 Task: Create a sub task Release to Production / Go Live for the task  Develop a new online tool for social media management in the project AgileNova , assign it to team member softage.3@softage.net and update the status of the sub task to  On Track  , set the priority of the sub task to Low
Action: Mouse moved to (94, 303)
Screenshot: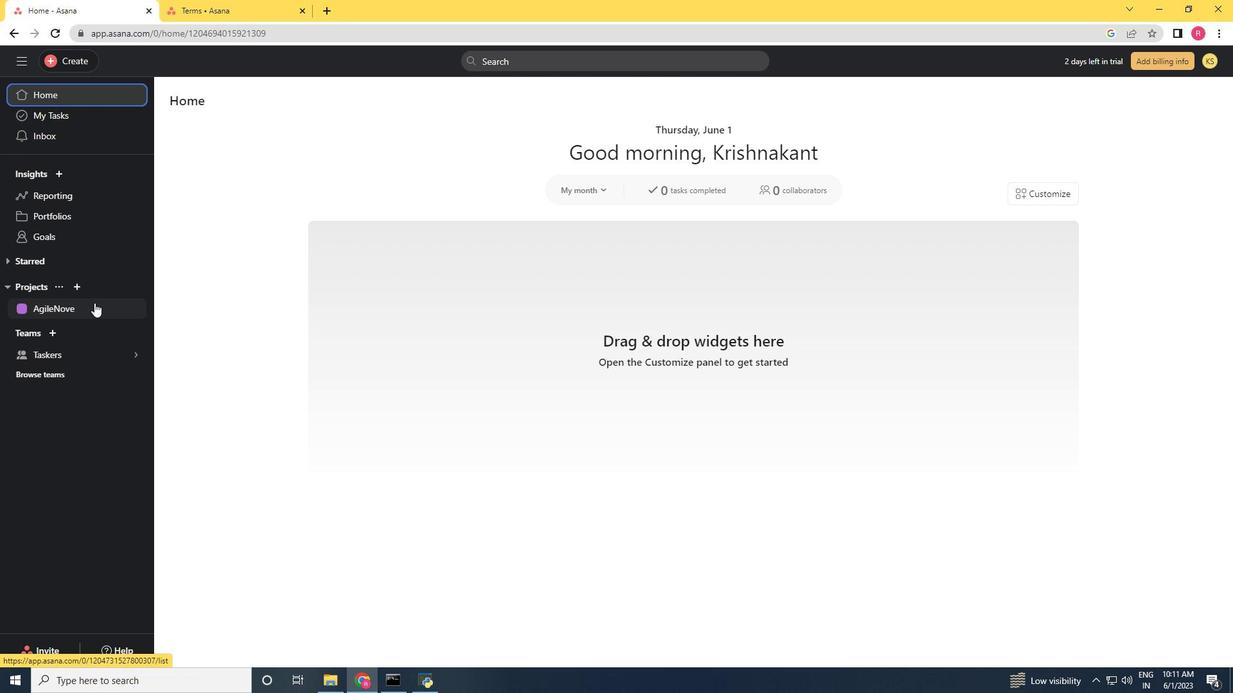 
Action: Mouse pressed left at (94, 303)
Screenshot: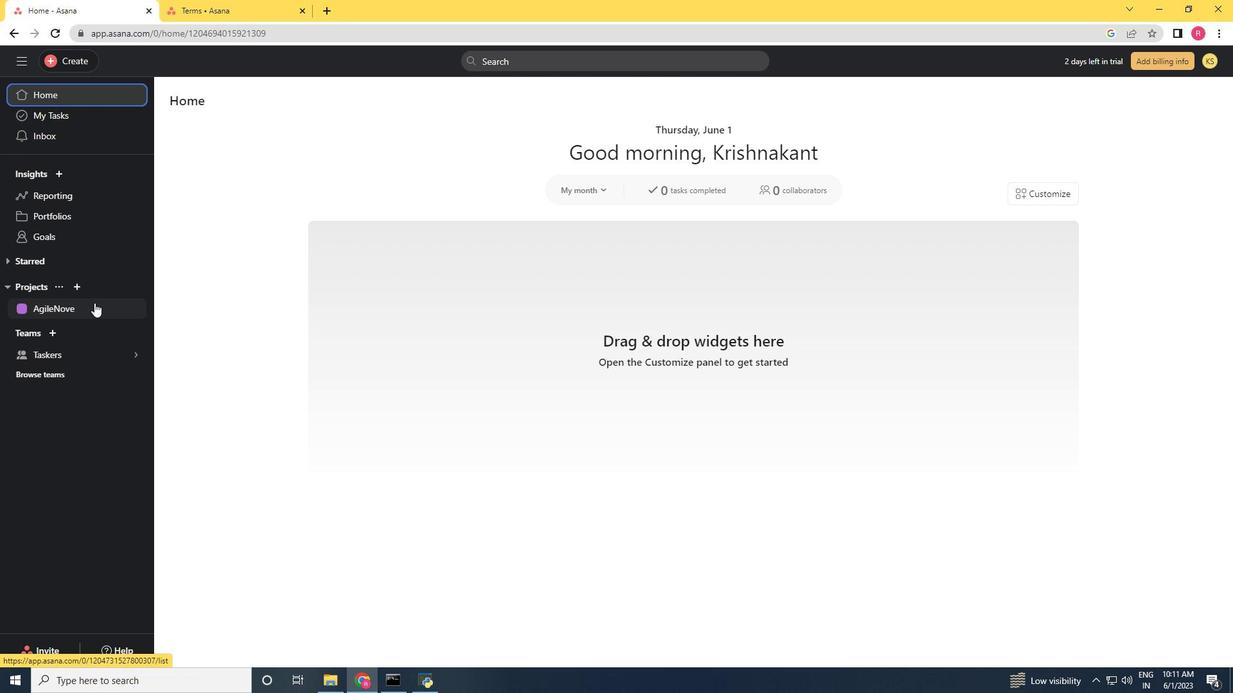 
Action: Mouse moved to (526, 282)
Screenshot: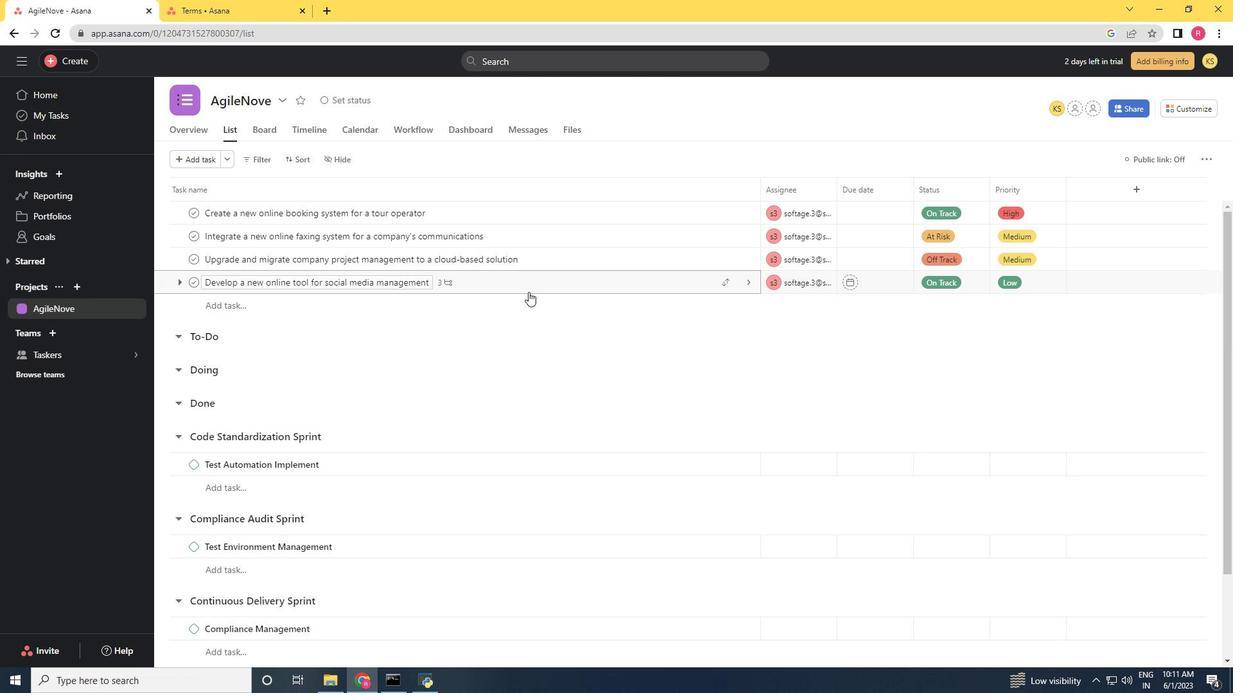 
Action: Mouse pressed left at (526, 282)
Screenshot: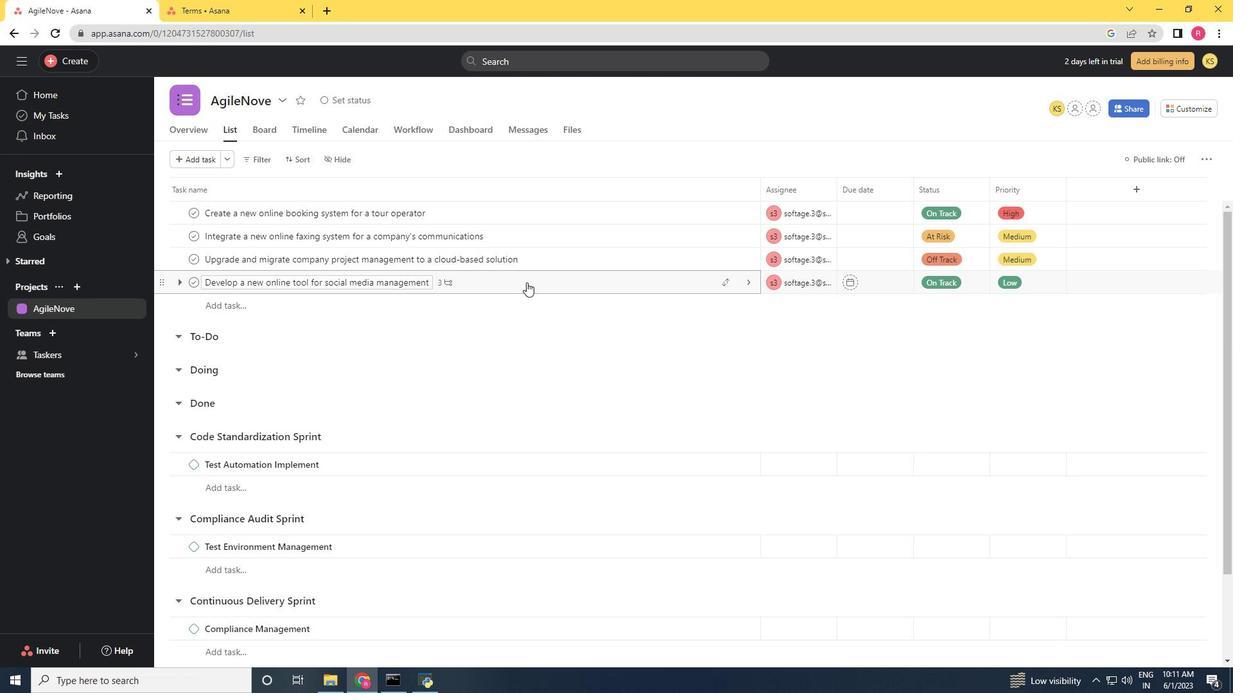 
Action: Mouse moved to (991, 332)
Screenshot: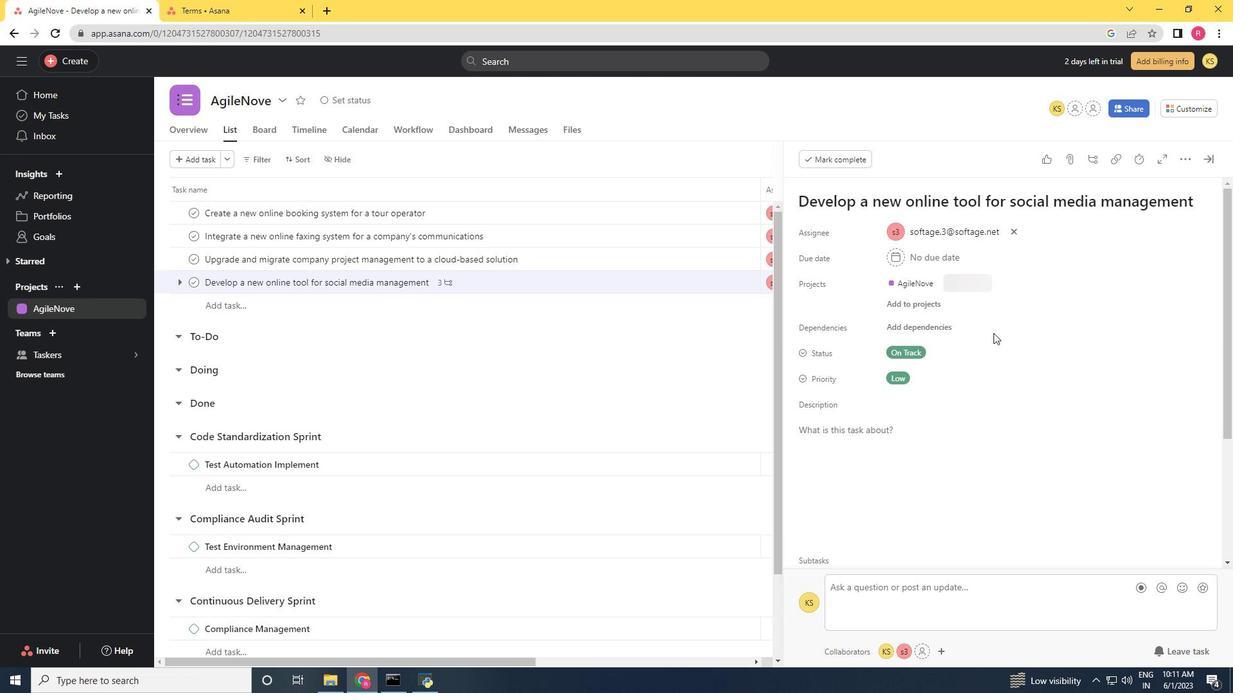 
Action: Mouse scrolled (991, 332) with delta (0, 0)
Screenshot: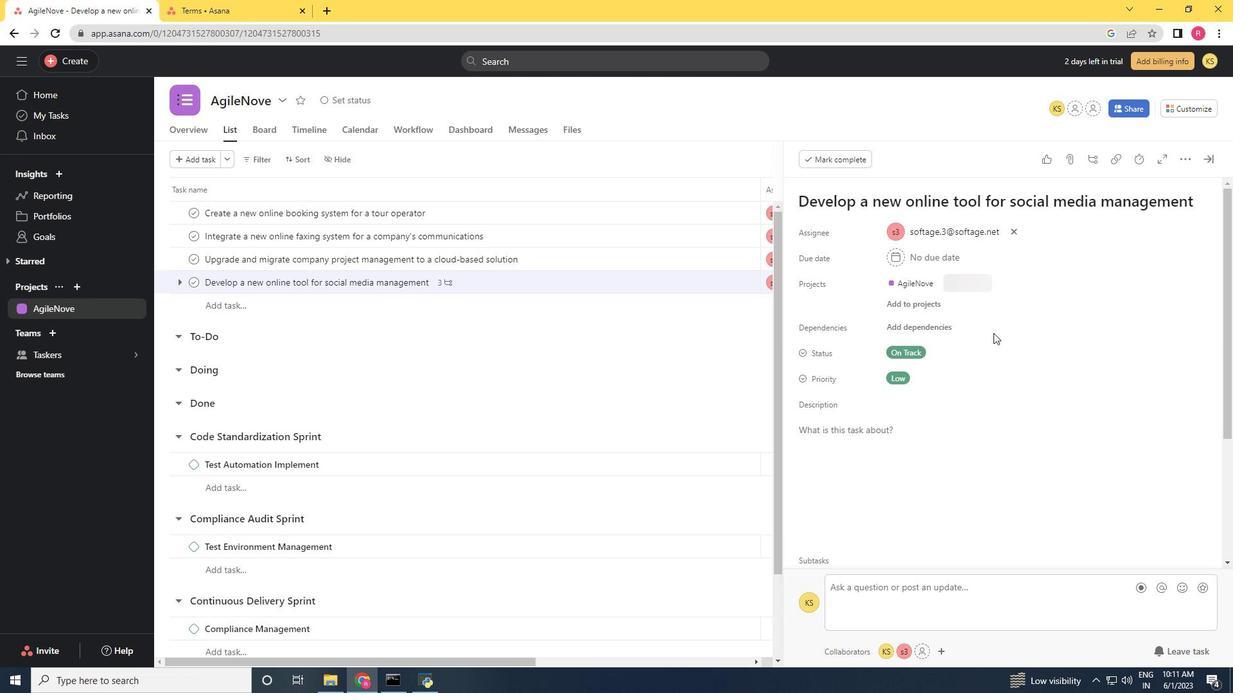 
Action: Mouse moved to (990, 336)
Screenshot: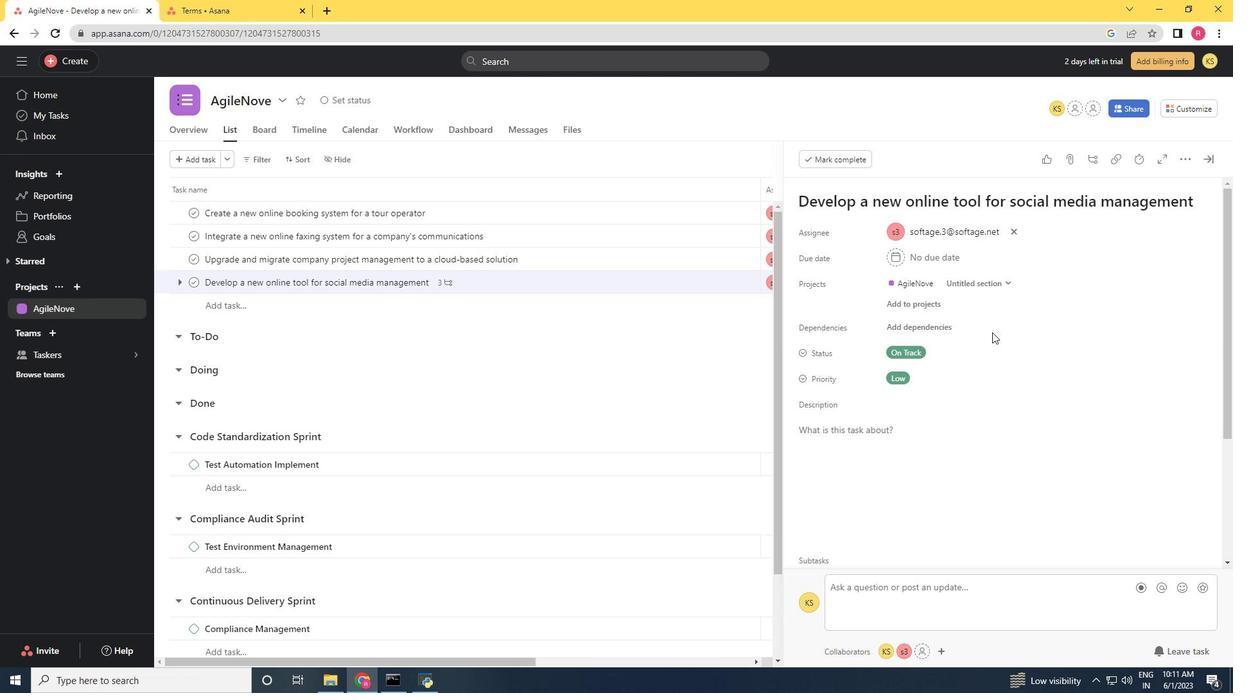 
Action: Mouse scrolled (990, 336) with delta (0, 0)
Screenshot: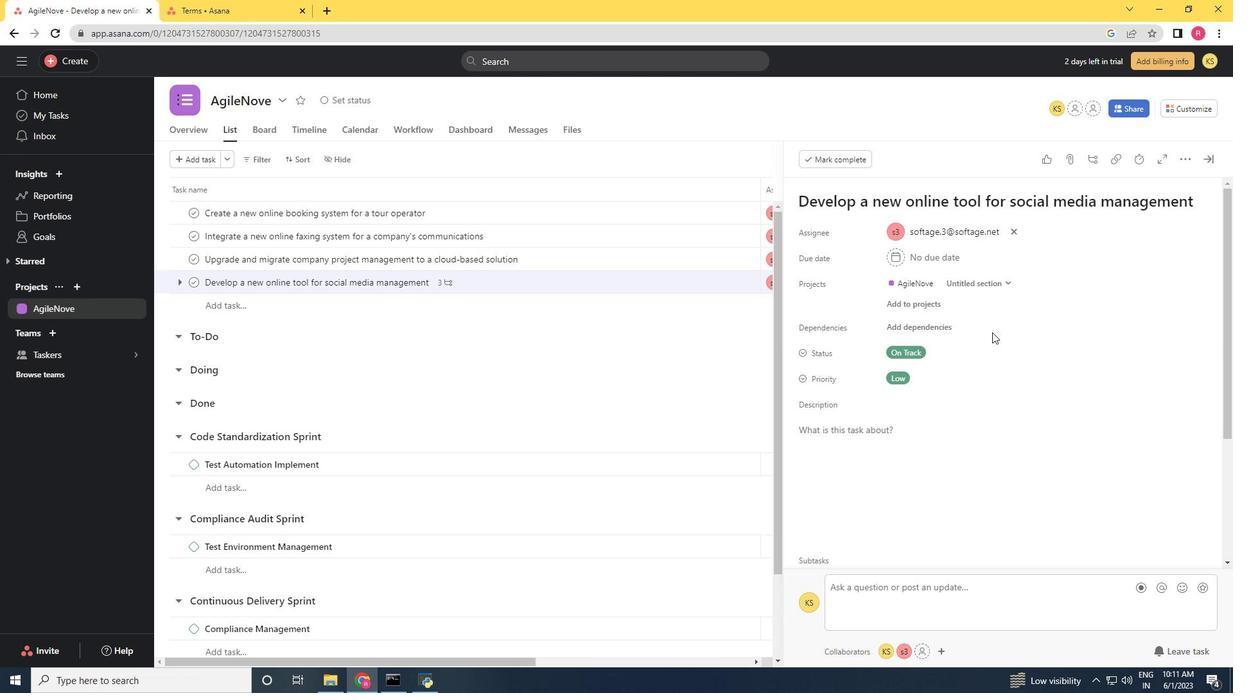 
Action: Mouse moved to (990, 341)
Screenshot: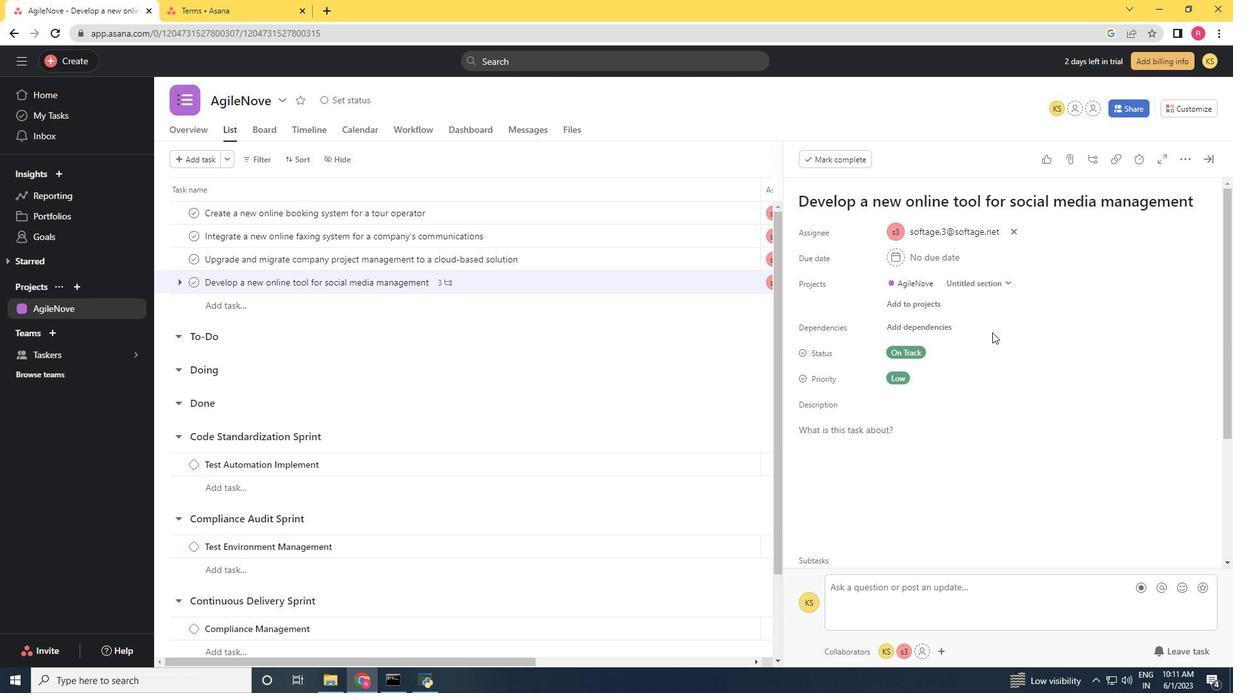 
Action: Mouse scrolled (990, 340) with delta (0, 0)
Screenshot: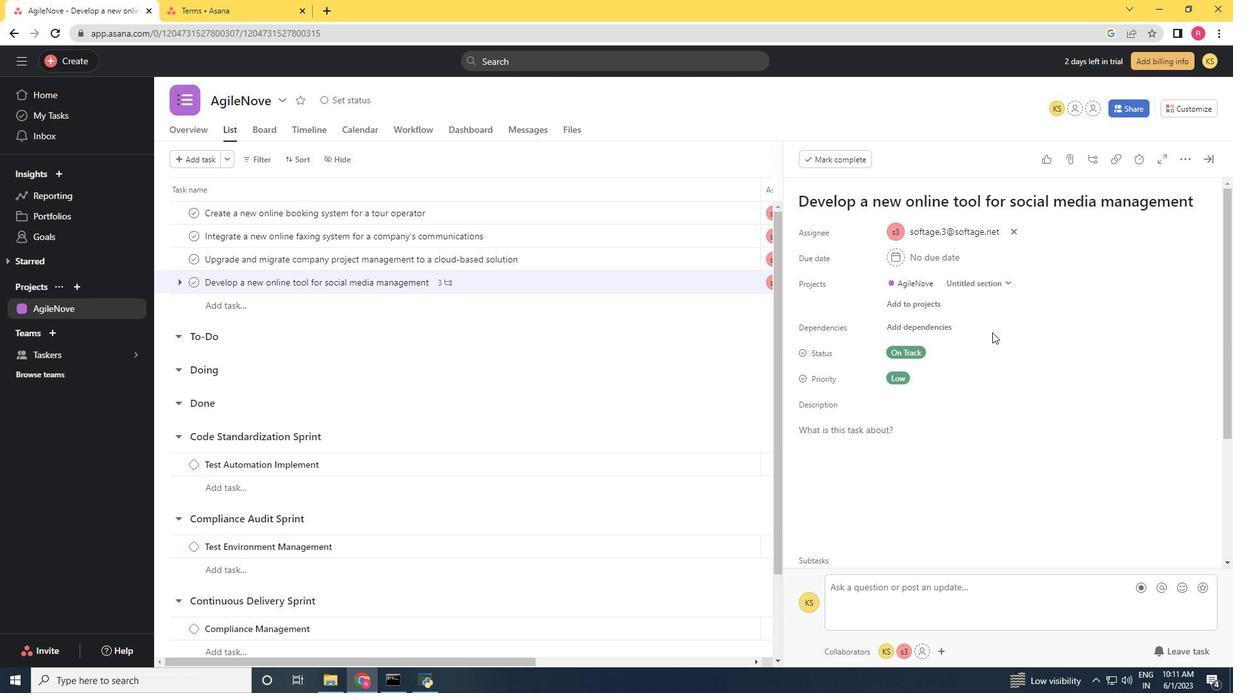 
Action: Mouse moved to (989, 341)
Screenshot: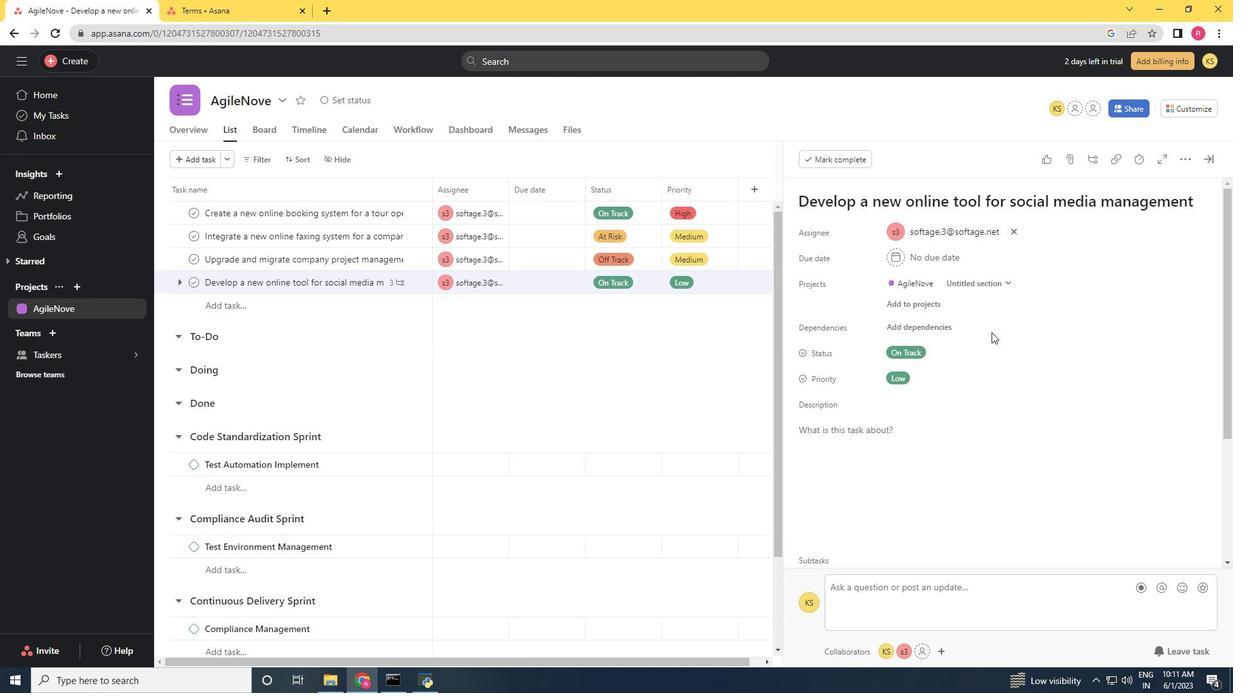 
Action: Mouse scrolled (989, 341) with delta (0, 0)
Screenshot: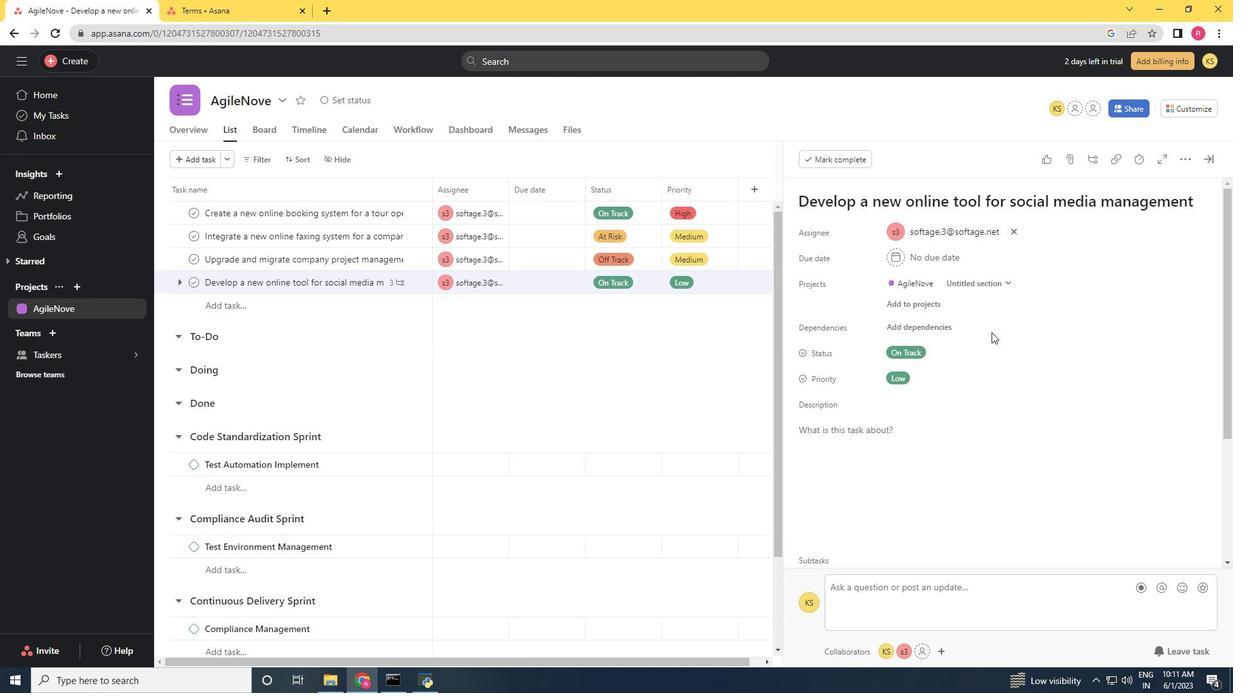 
Action: Mouse moved to (989, 342)
Screenshot: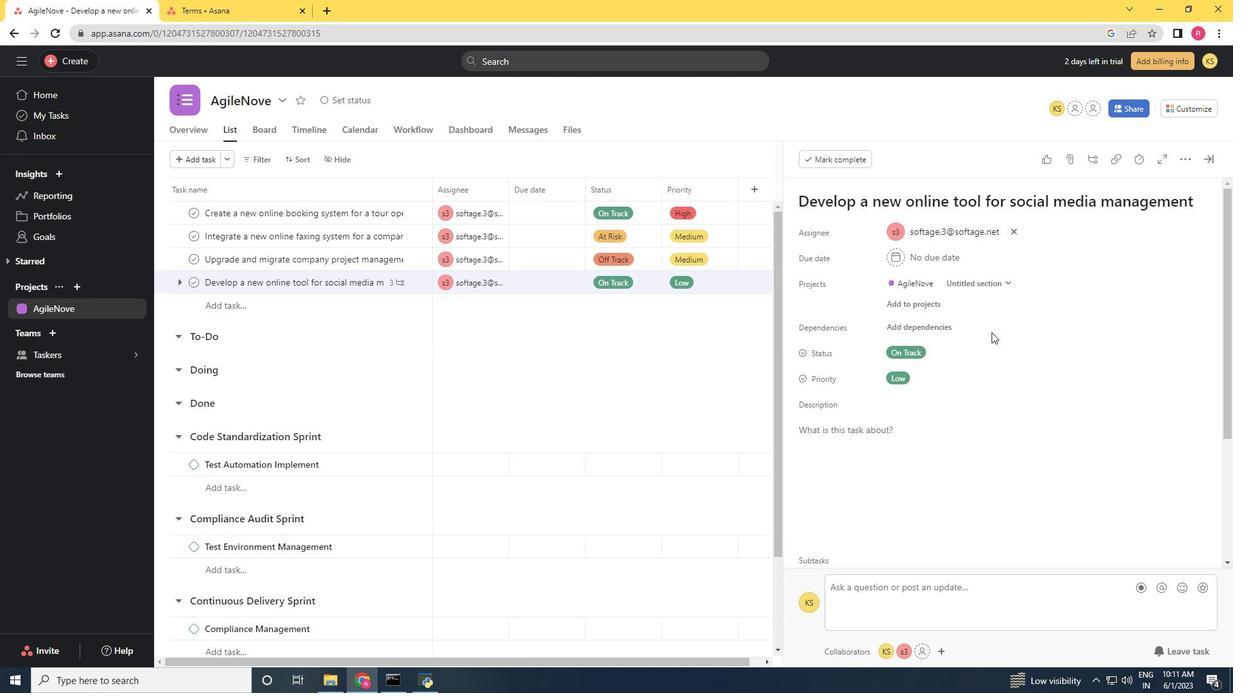 
Action: Mouse scrolled (989, 341) with delta (0, 0)
Screenshot: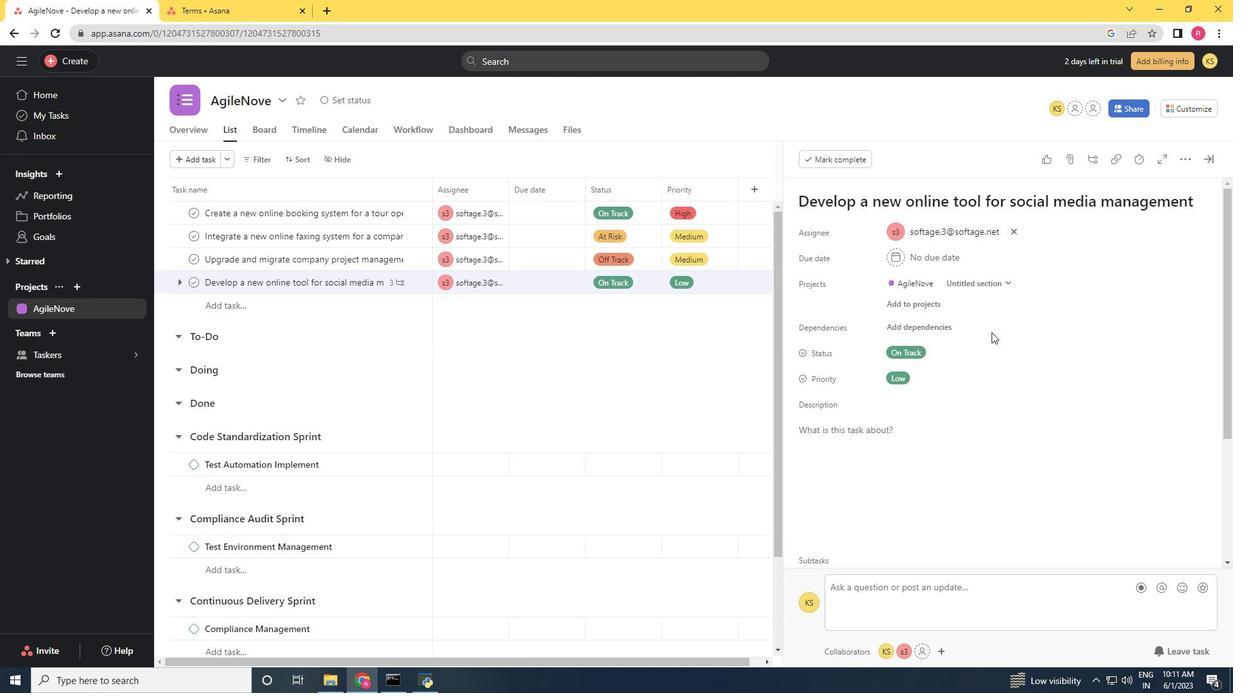
Action: Mouse scrolled (989, 341) with delta (0, 0)
Screenshot: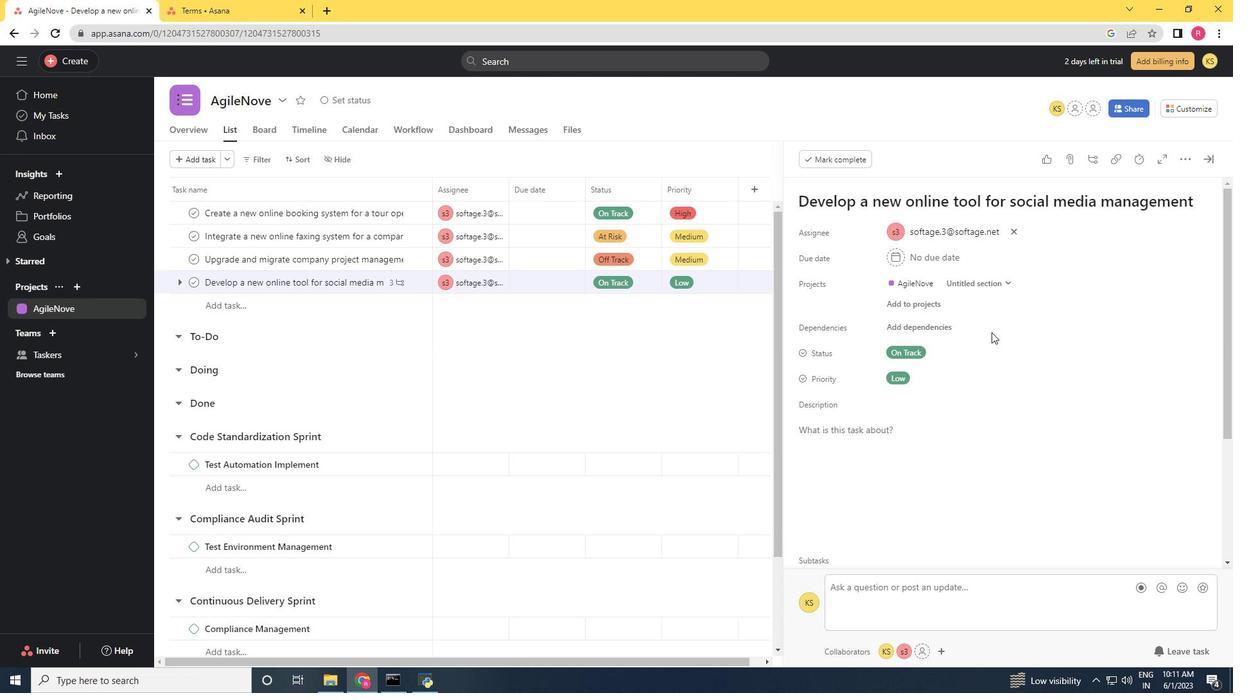 
Action: Mouse moved to (848, 463)
Screenshot: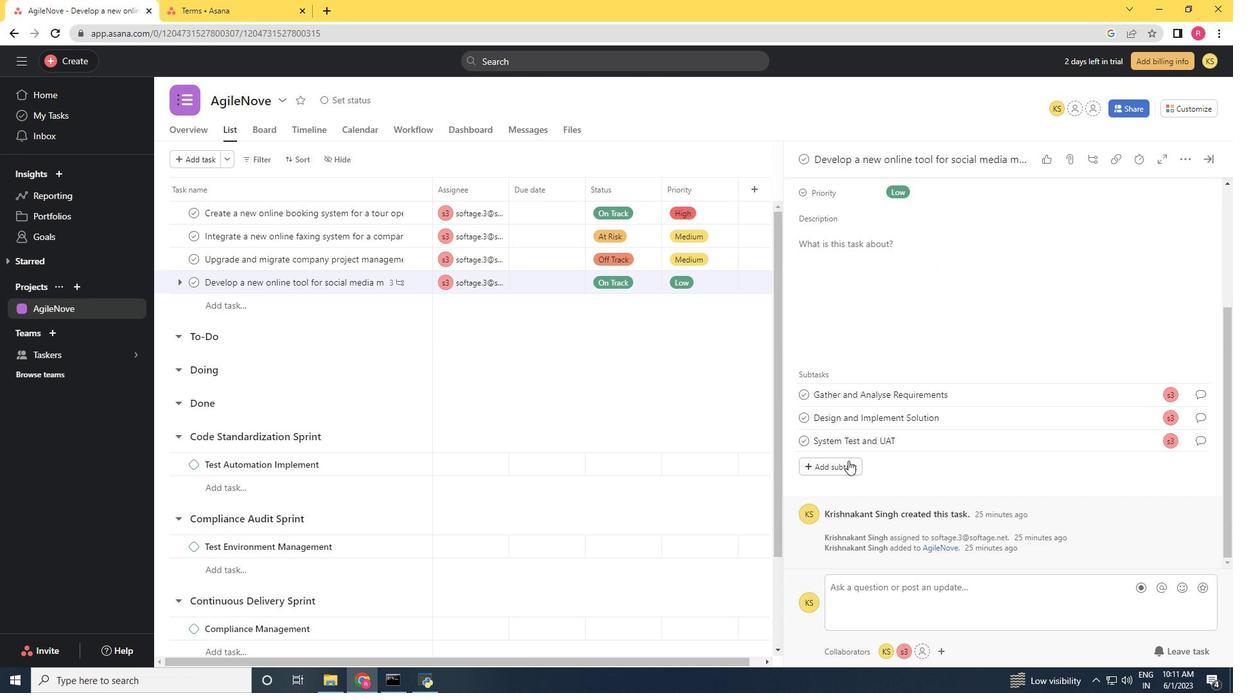 
Action: Mouse pressed left at (848, 463)
Screenshot: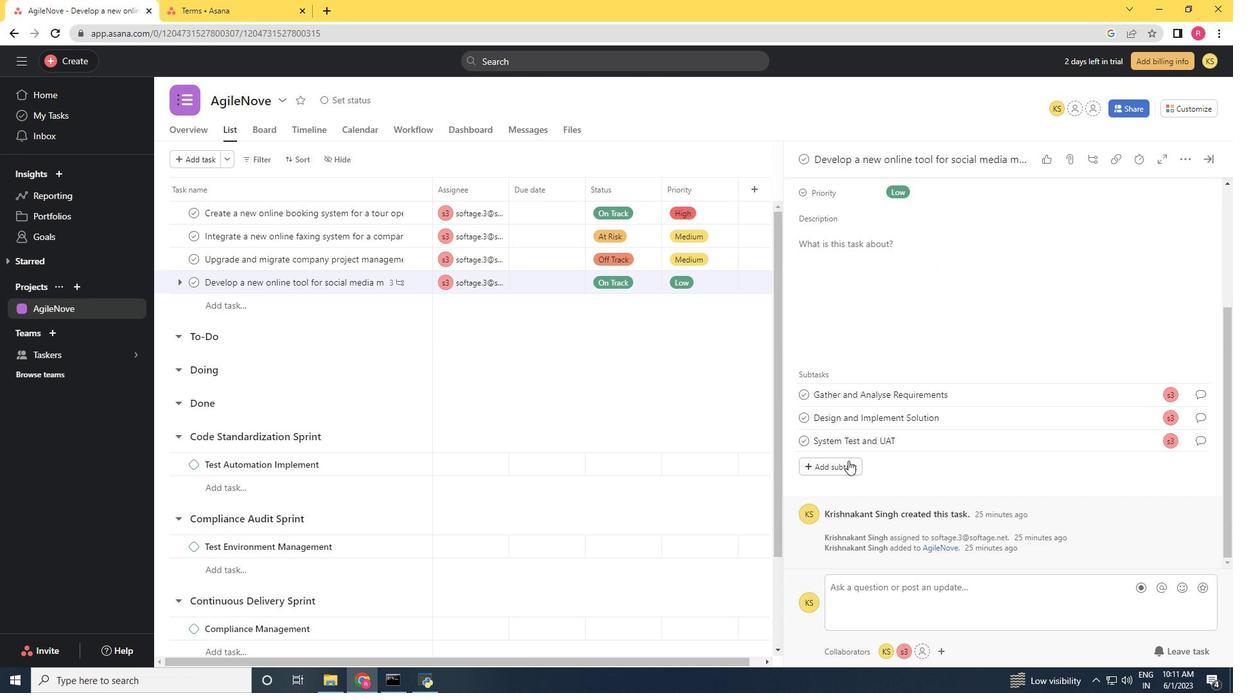 
Action: Key pressed <Key.shift>Release<Key.space>to<Key.space><Key.shift>Production<Key.space>/<Key.space><Key.shift>Go<Key.space><Key.shift>Live
Screenshot: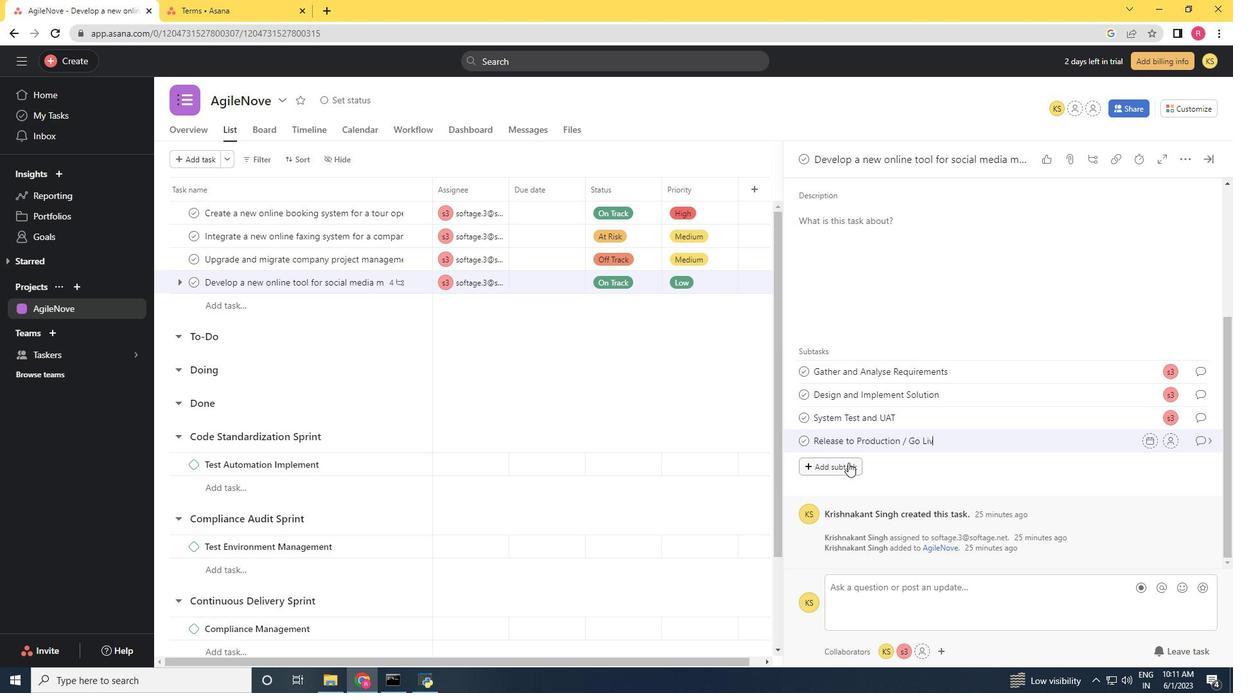 
Action: Mouse moved to (1168, 439)
Screenshot: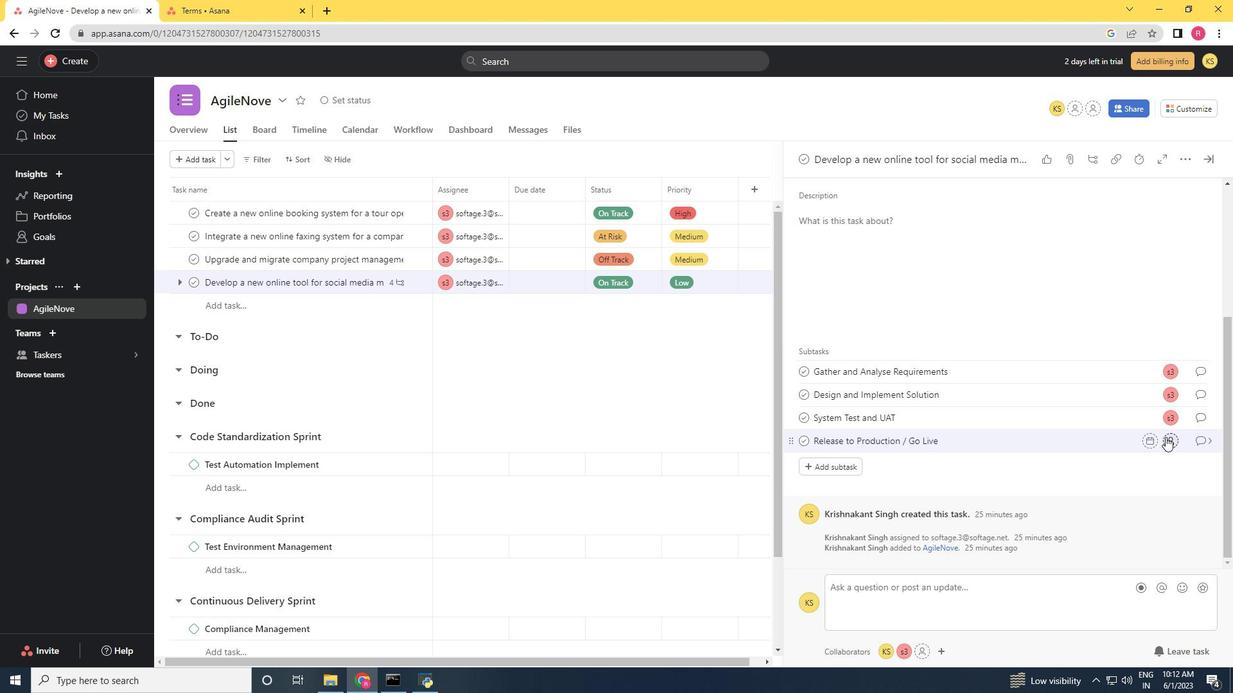 
Action: Mouse pressed left at (1168, 439)
Screenshot: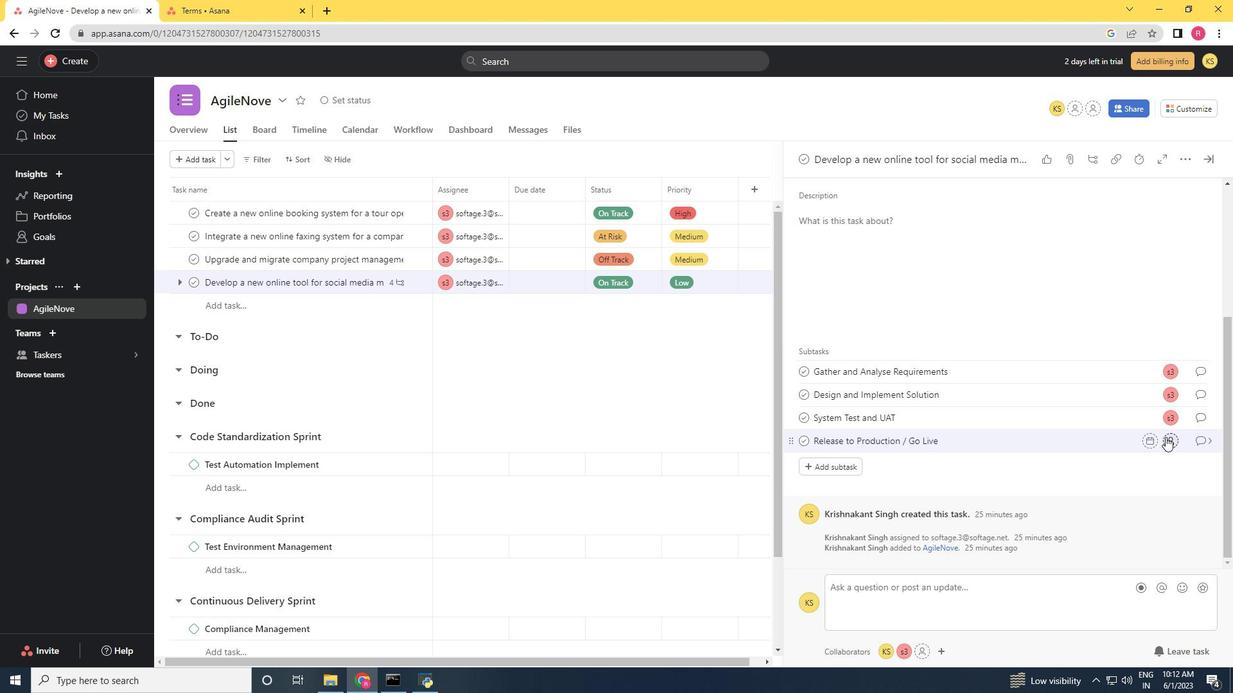 
Action: Mouse moved to (1011, 404)
Screenshot: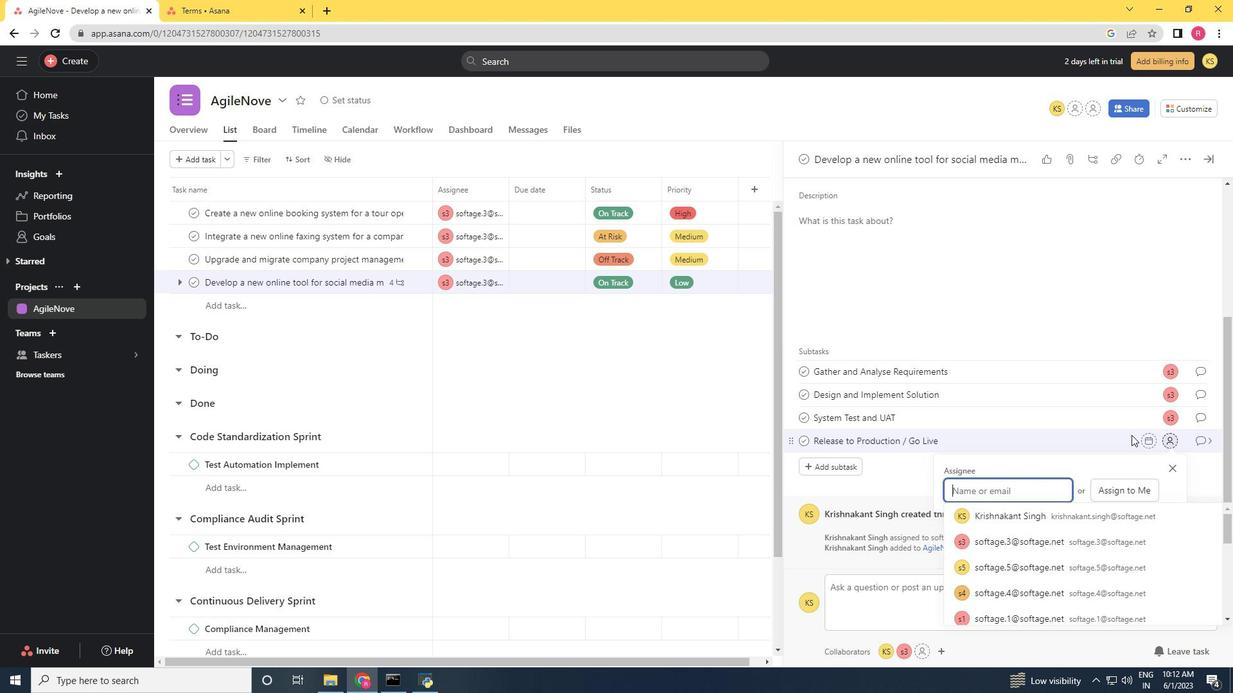 
Action: Key pressed softage.3<Key.shift>@softage.net
Screenshot: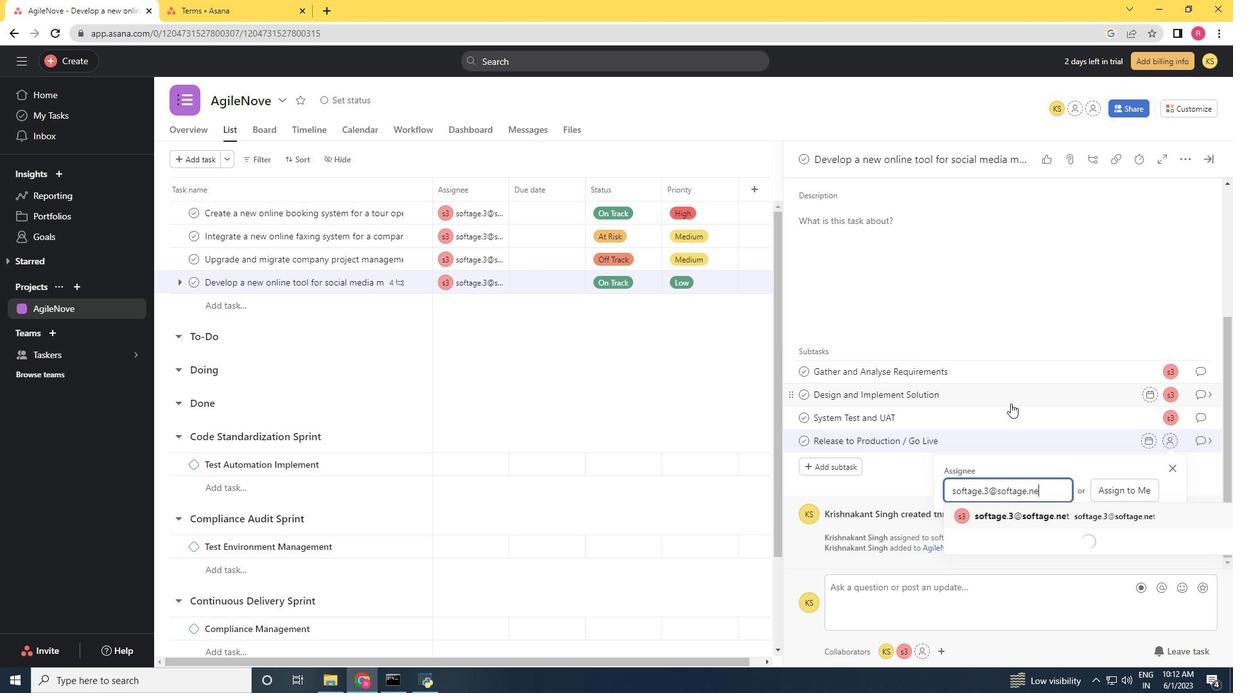
Action: Mouse moved to (1062, 509)
Screenshot: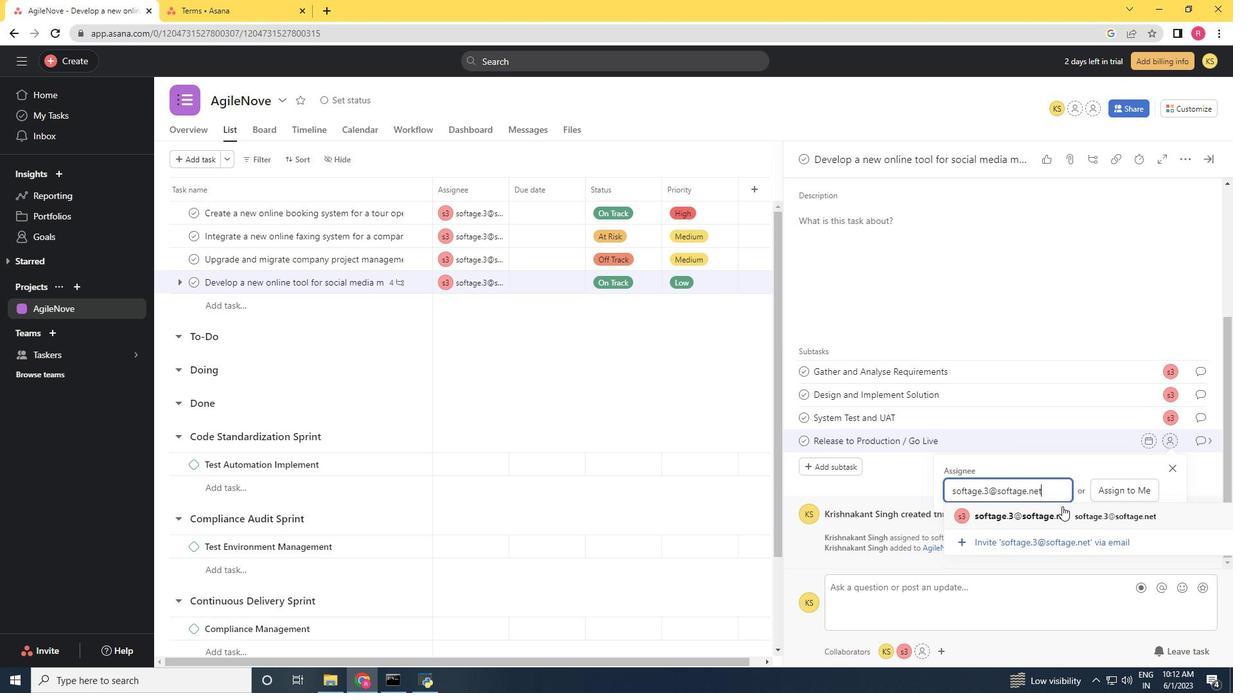 
Action: Mouse pressed left at (1062, 509)
Screenshot: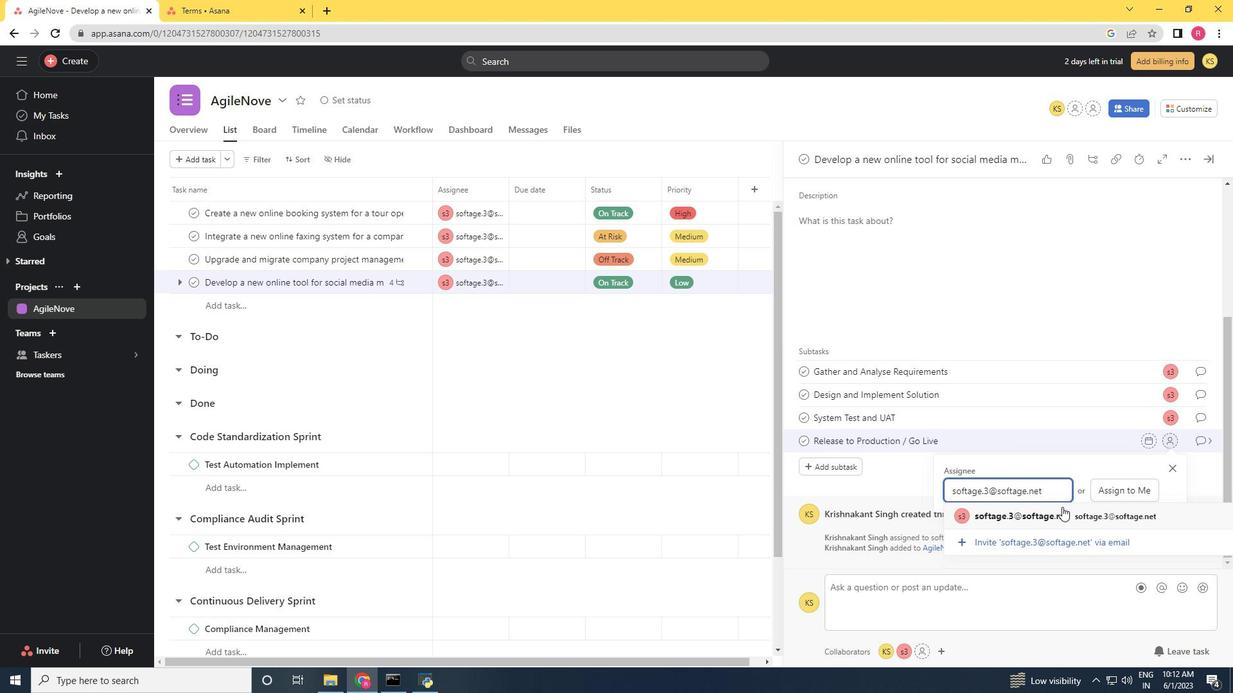 
Action: Mouse moved to (1203, 440)
Screenshot: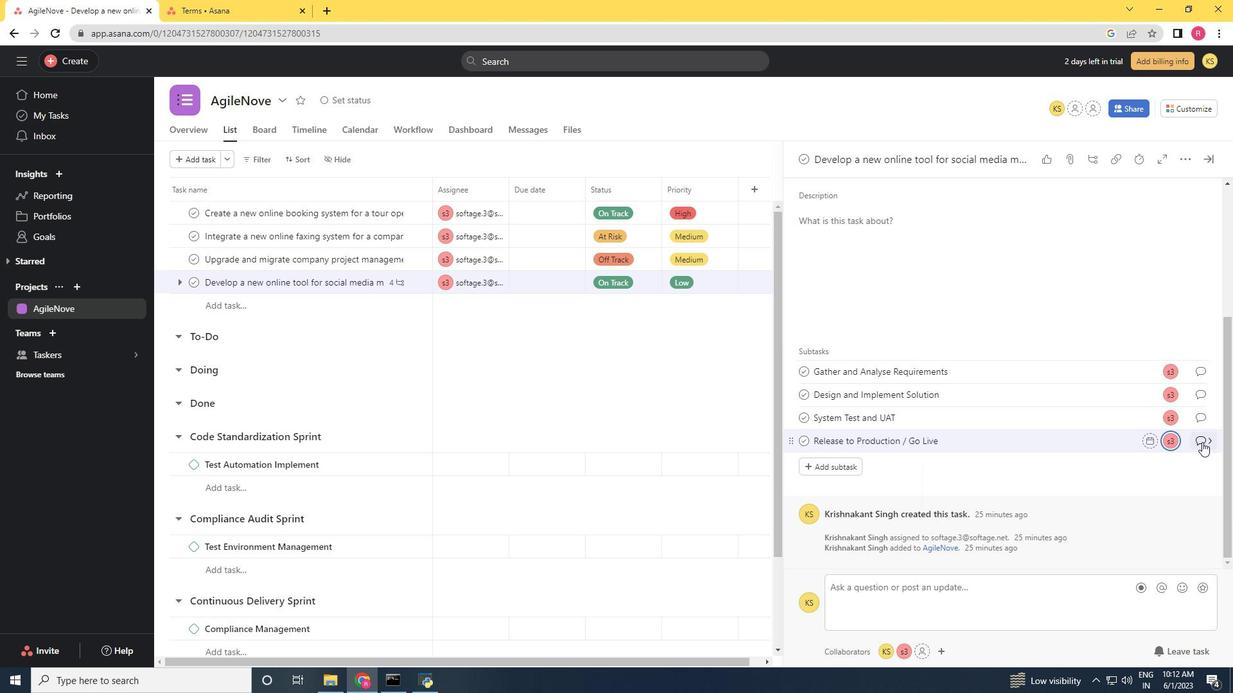 
Action: Mouse pressed left at (1203, 440)
Screenshot: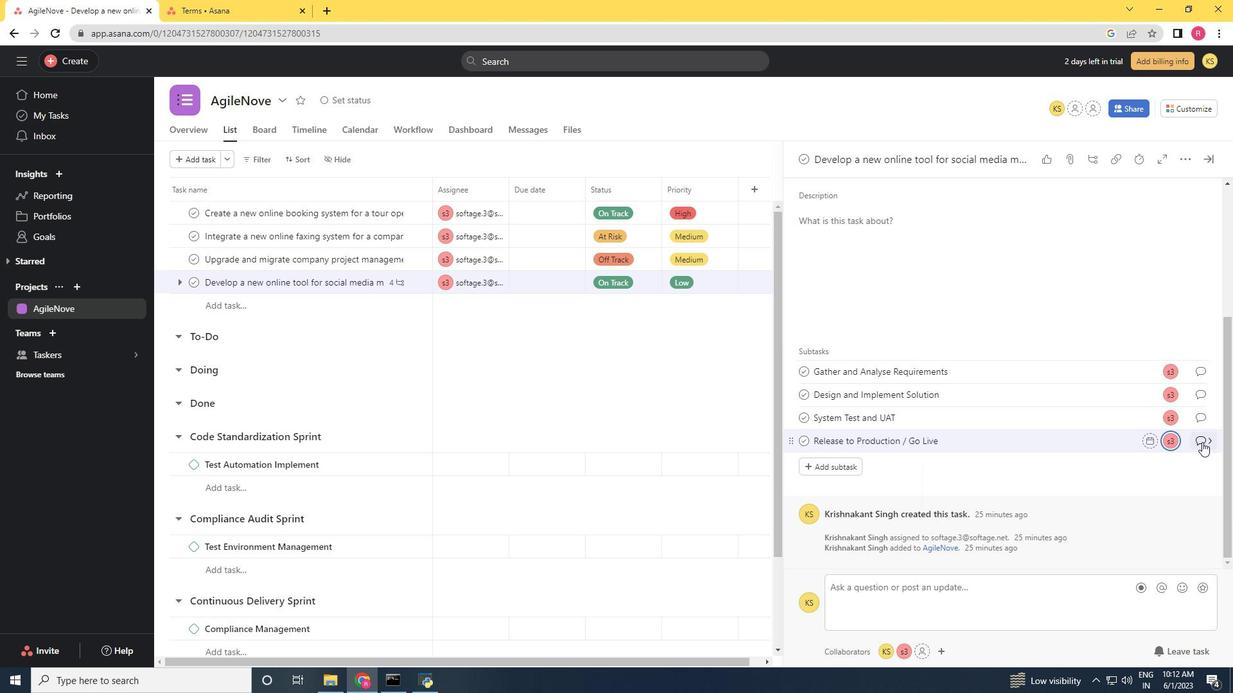 
Action: Mouse moved to (841, 341)
Screenshot: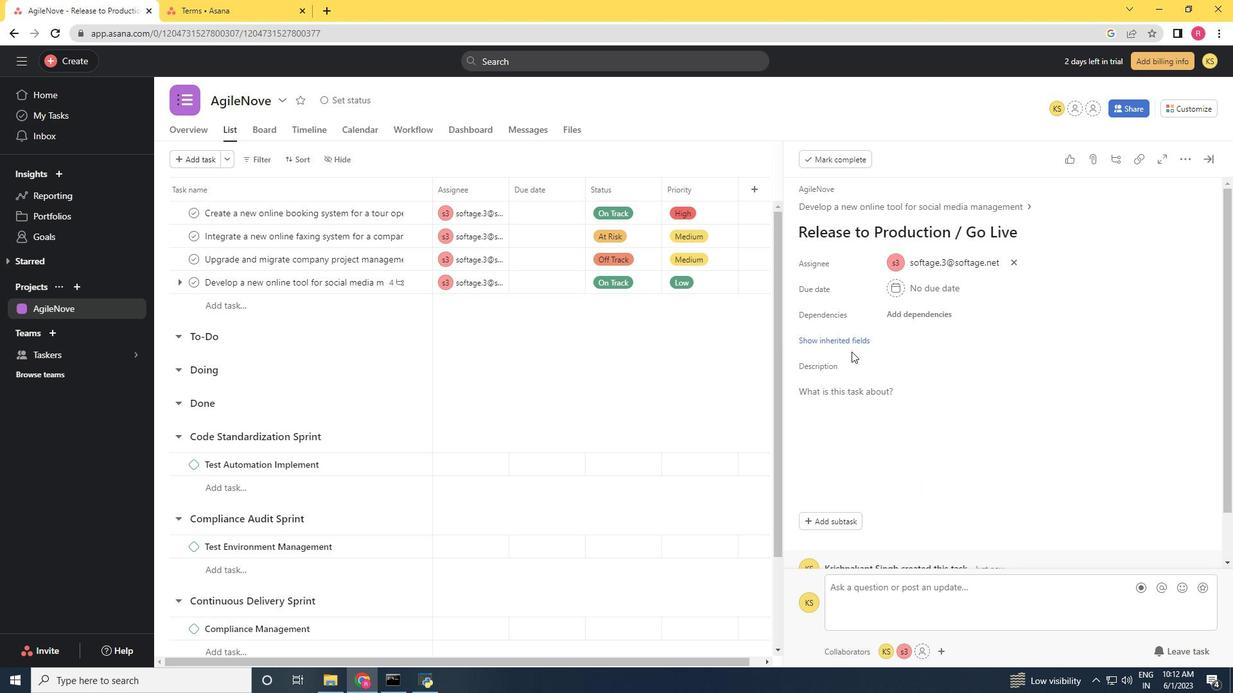 
Action: Mouse pressed left at (841, 341)
Screenshot: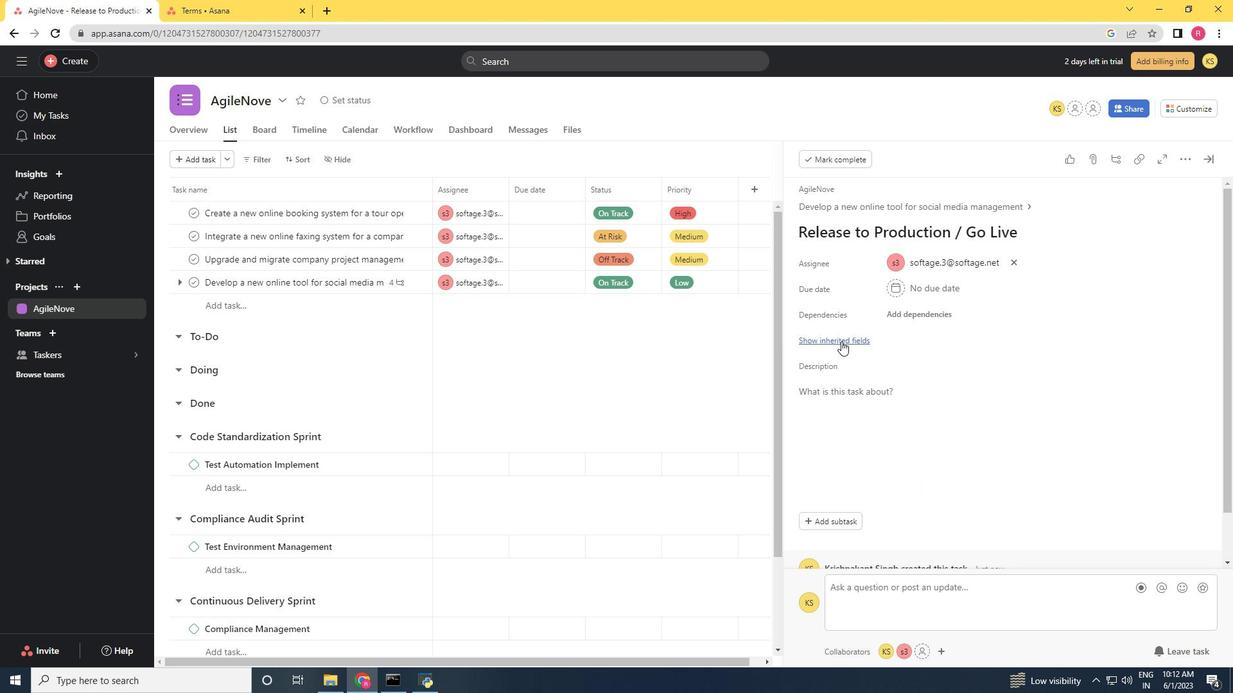 
Action: Mouse moved to (914, 369)
Screenshot: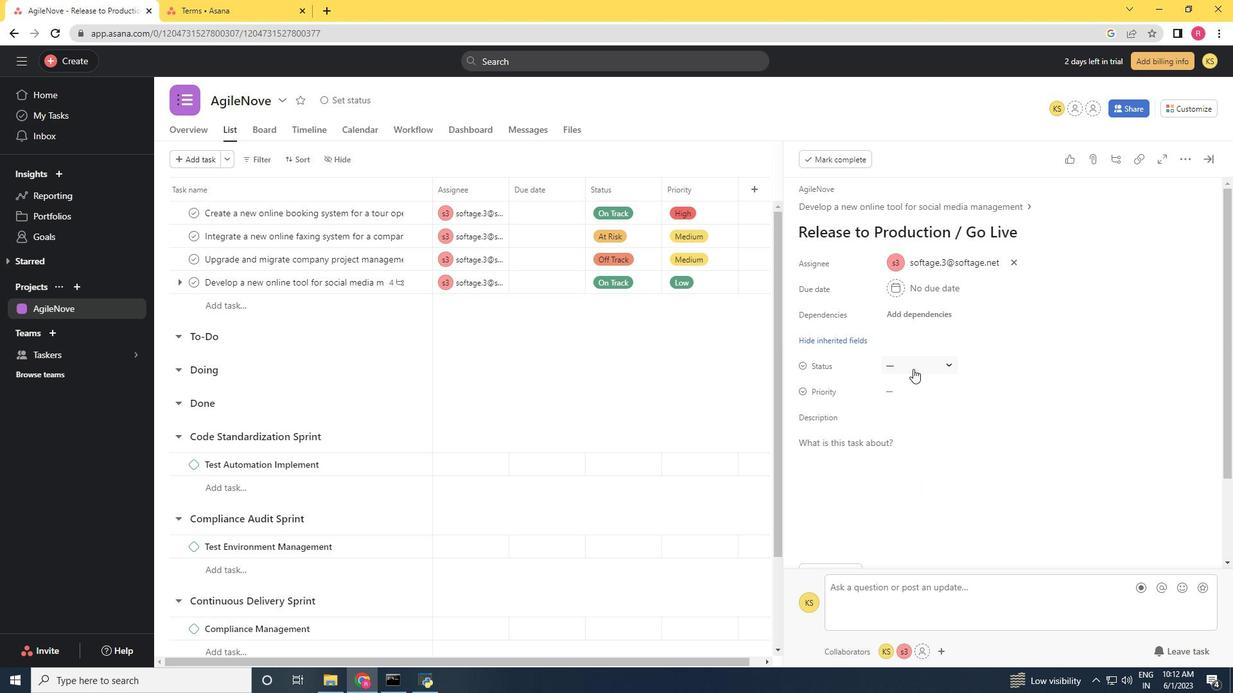 
Action: Mouse pressed left at (914, 369)
Screenshot: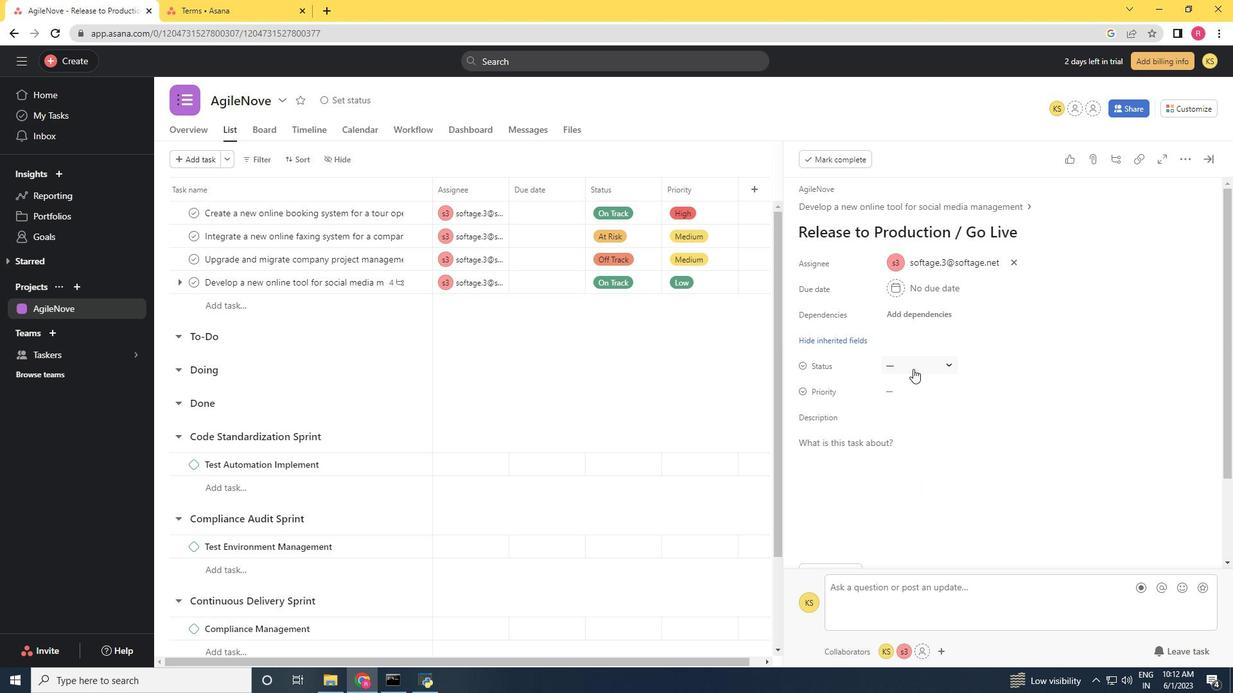 
Action: Mouse moved to (935, 413)
Screenshot: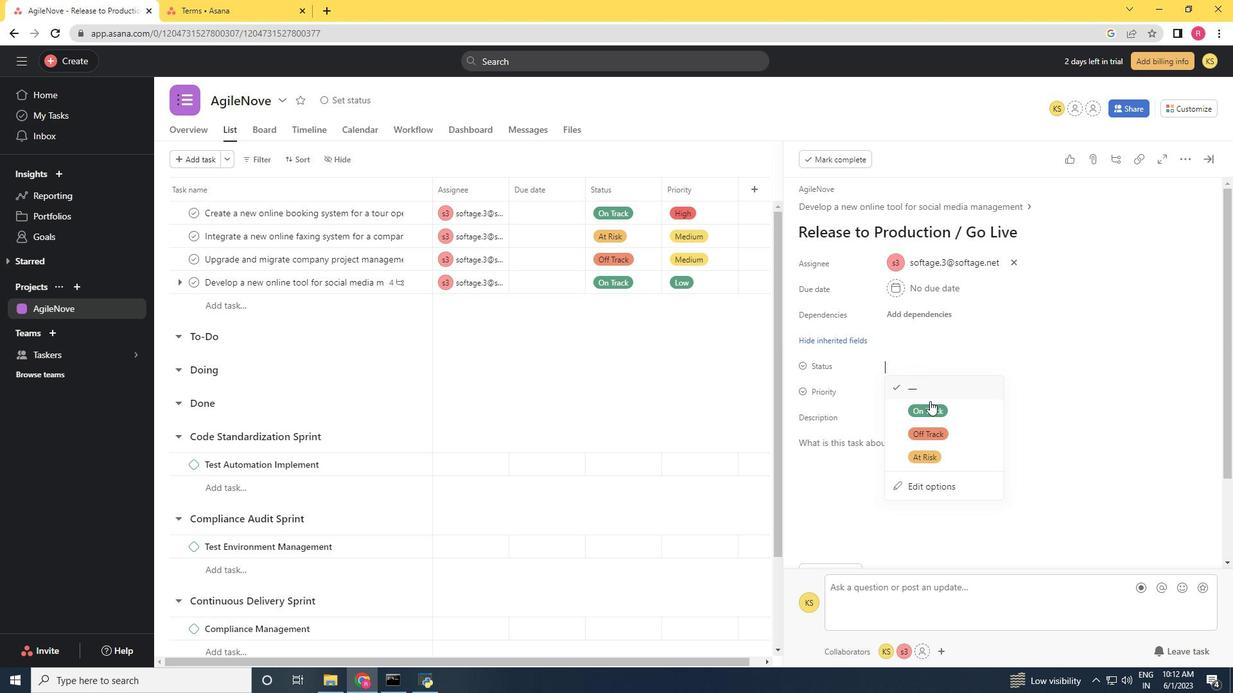 
Action: Mouse pressed left at (935, 413)
Screenshot: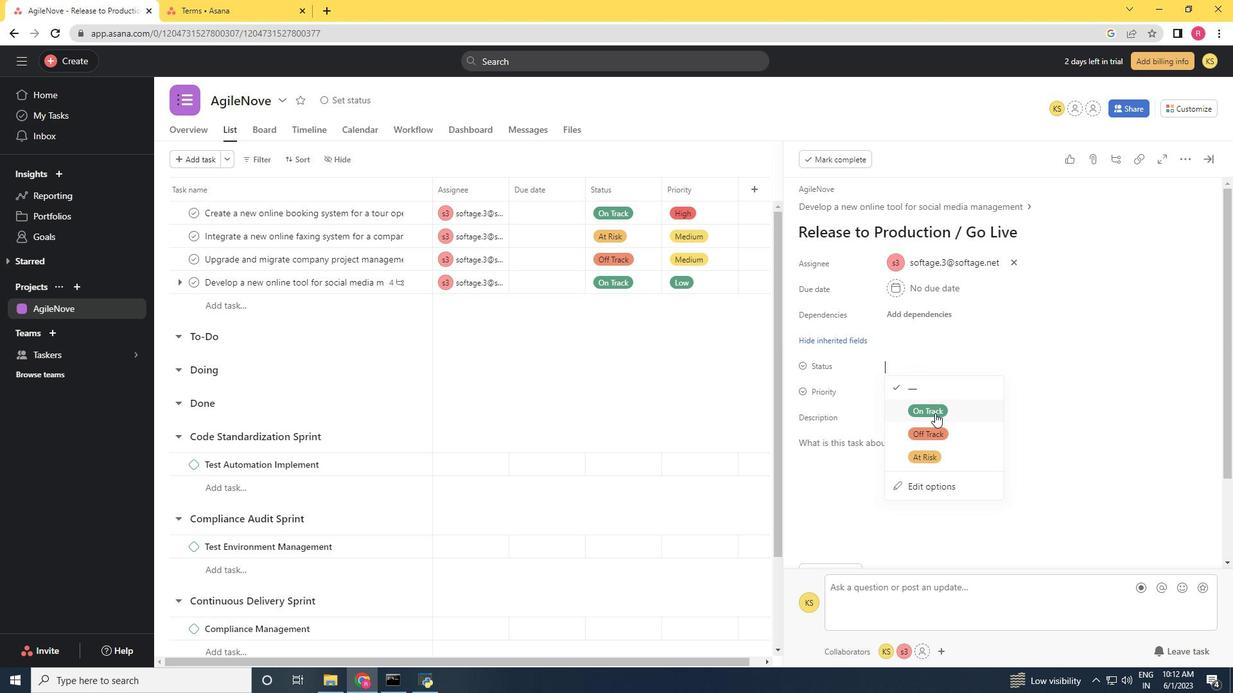 
Action: Mouse moved to (900, 391)
Screenshot: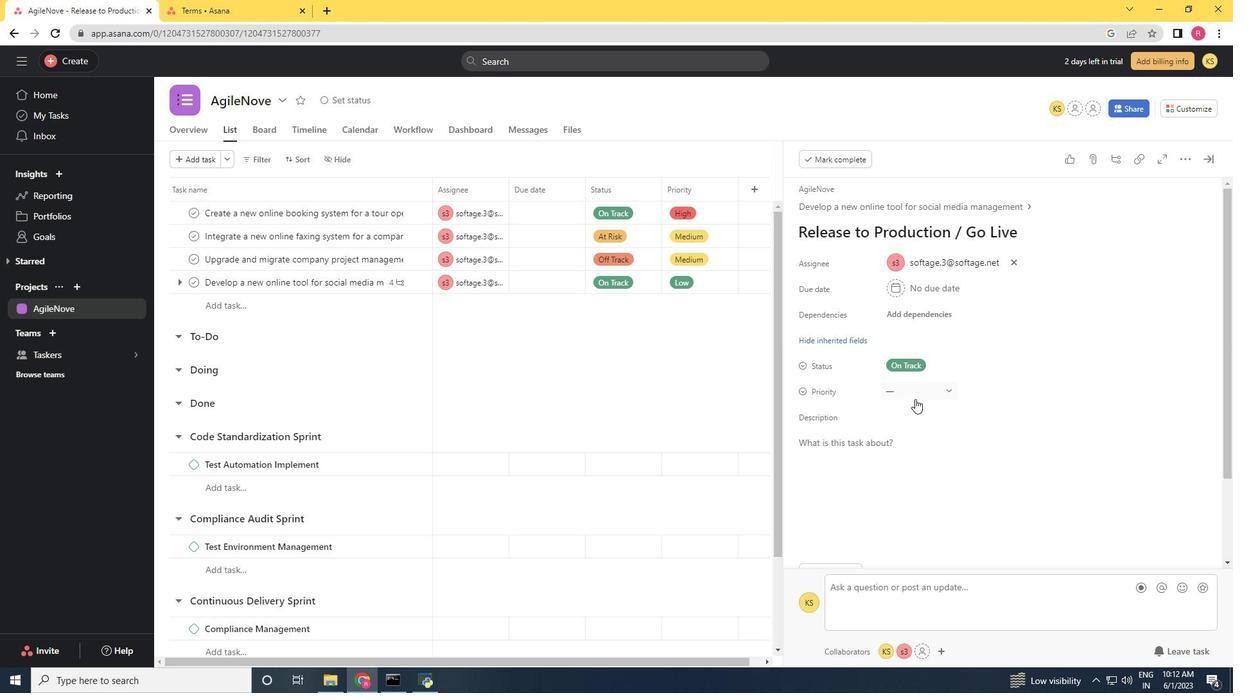 
Action: Mouse pressed left at (900, 391)
Screenshot: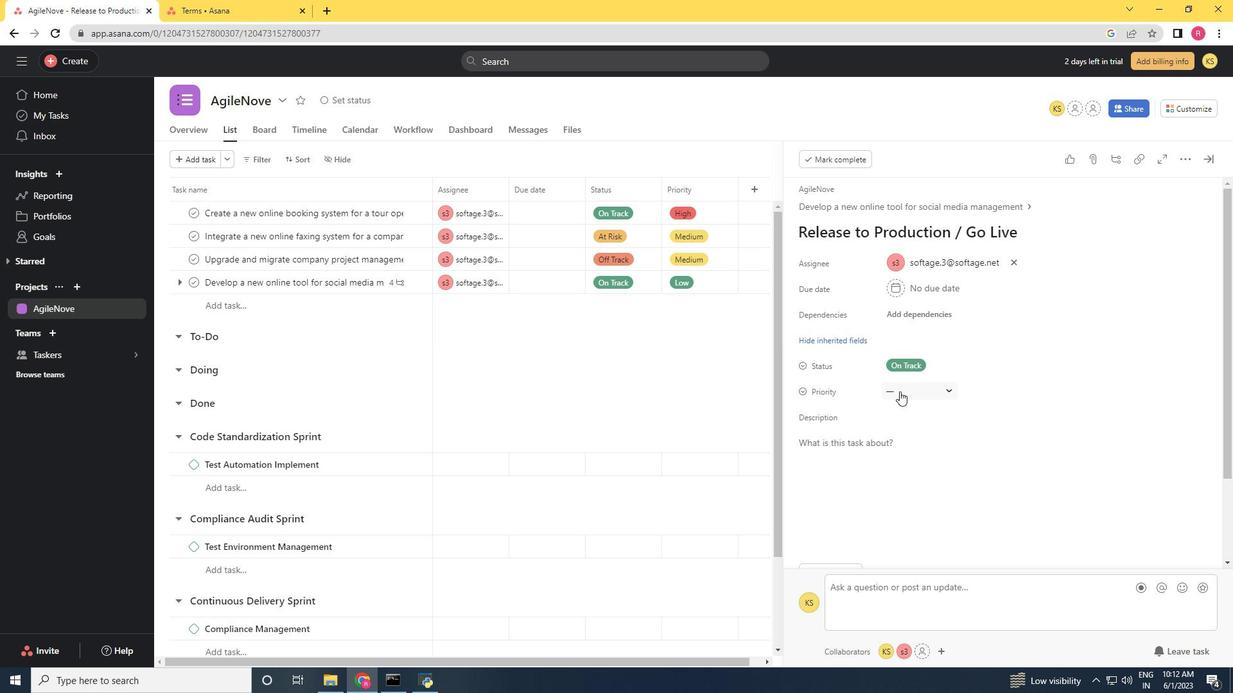
Action: Mouse moved to (938, 488)
Screenshot: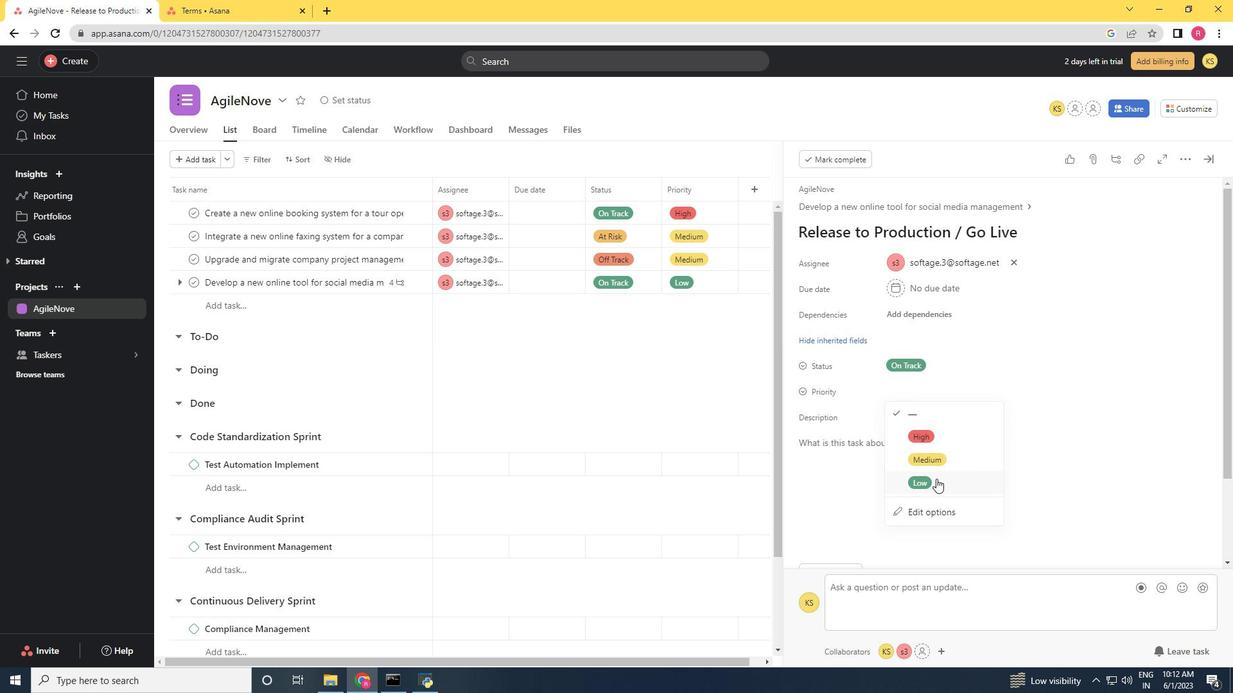 
Action: Mouse pressed left at (938, 488)
Screenshot: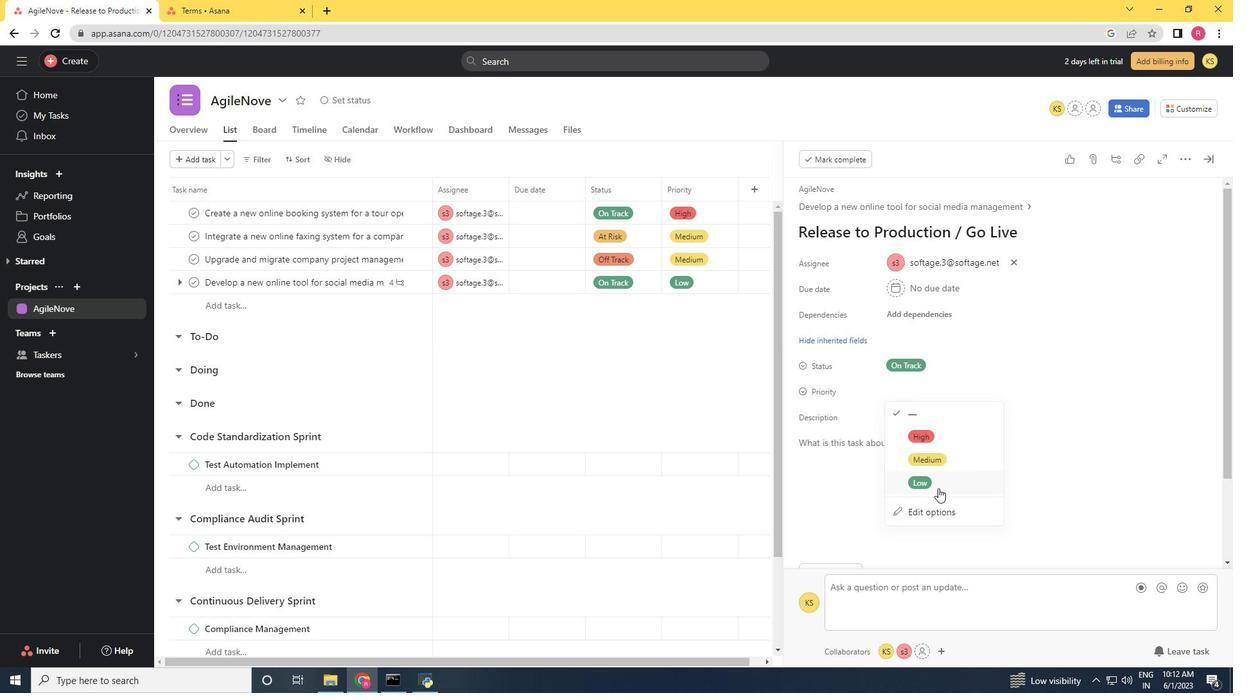 
Action: Mouse moved to (961, 473)
Screenshot: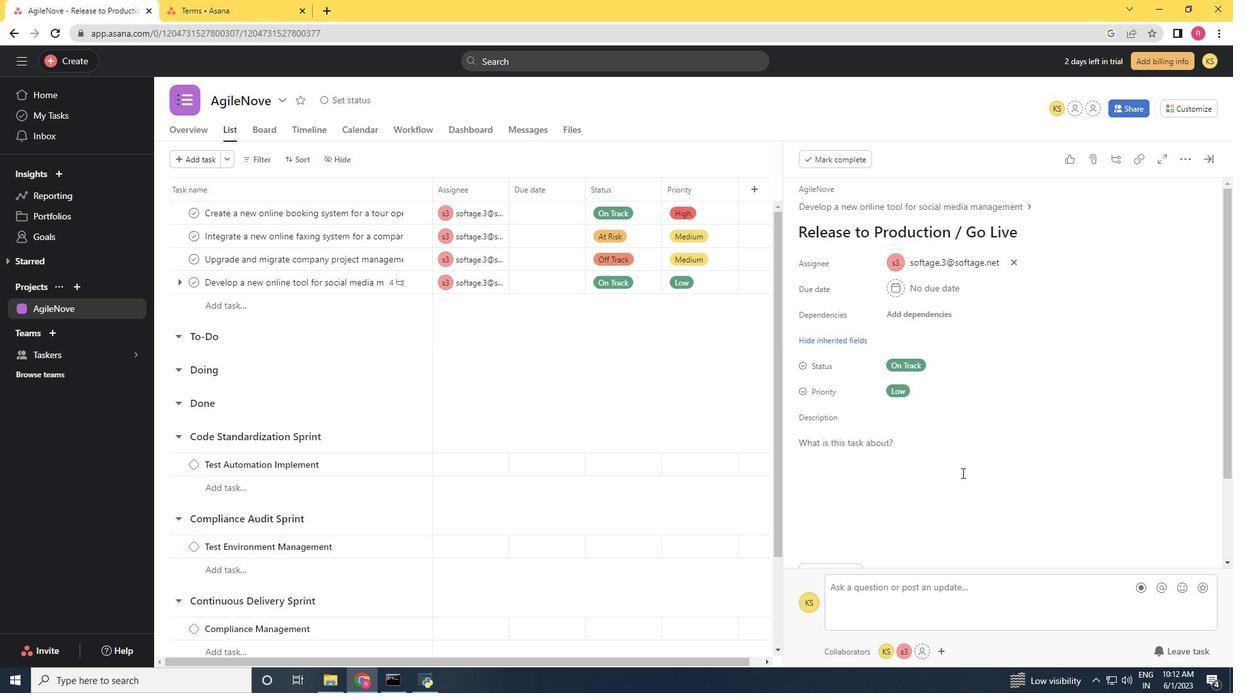 
